 Task: Send an email with the signature Grace Jones with the subject Update on a training session and the message Please let me know if you can attend the networking event next month. from softage.8@softage.net to softage.1@softage.net and move the email from Sent Items to the folder Medical records
Action: Mouse moved to (108, 132)
Screenshot: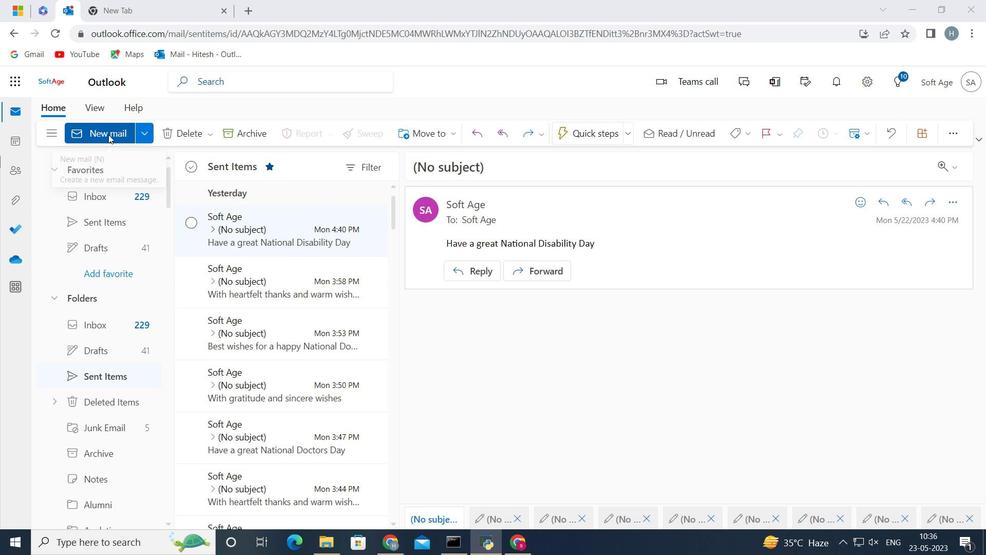 
Action: Mouse pressed left at (108, 132)
Screenshot: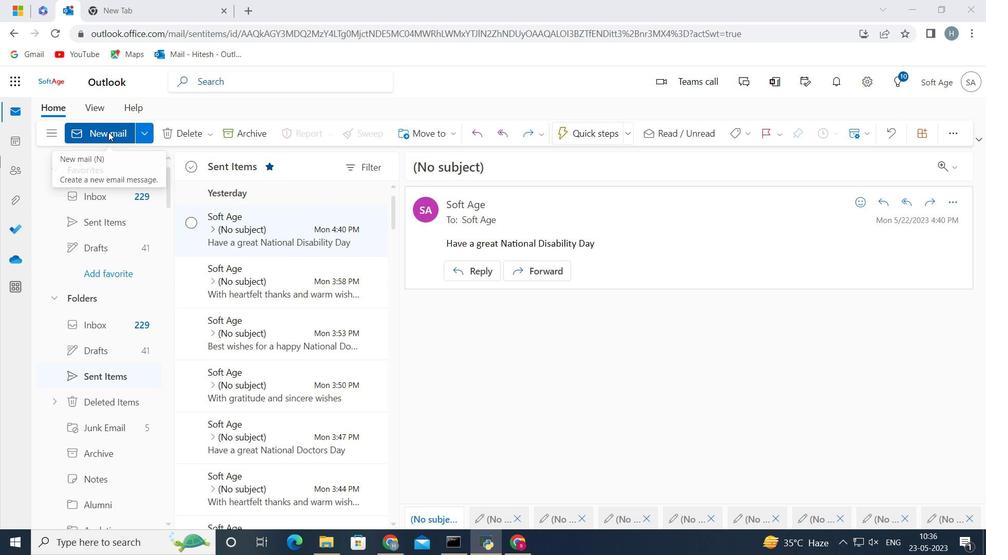 
Action: Mouse moved to (817, 132)
Screenshot: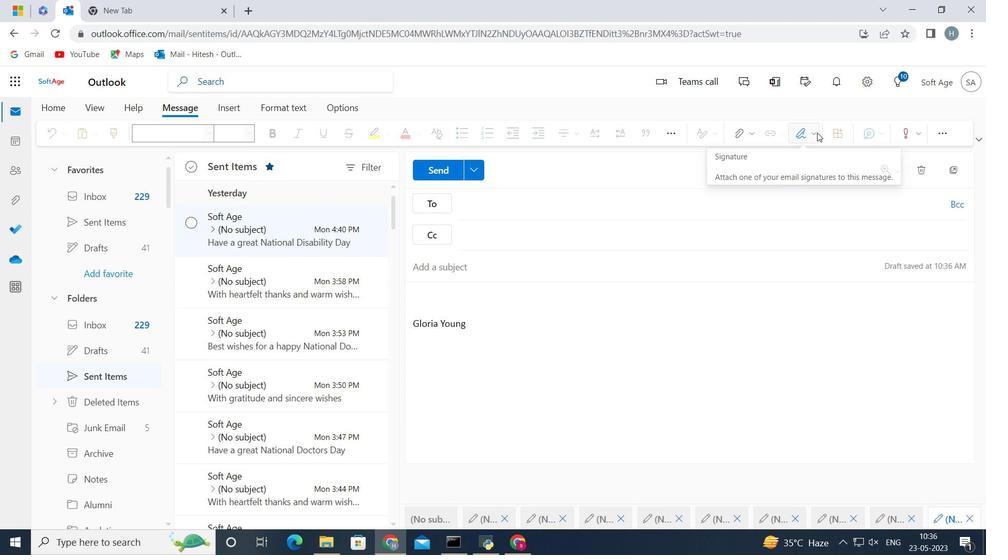 
Action: Mouse pressed left at (817, 132)
Screenshot: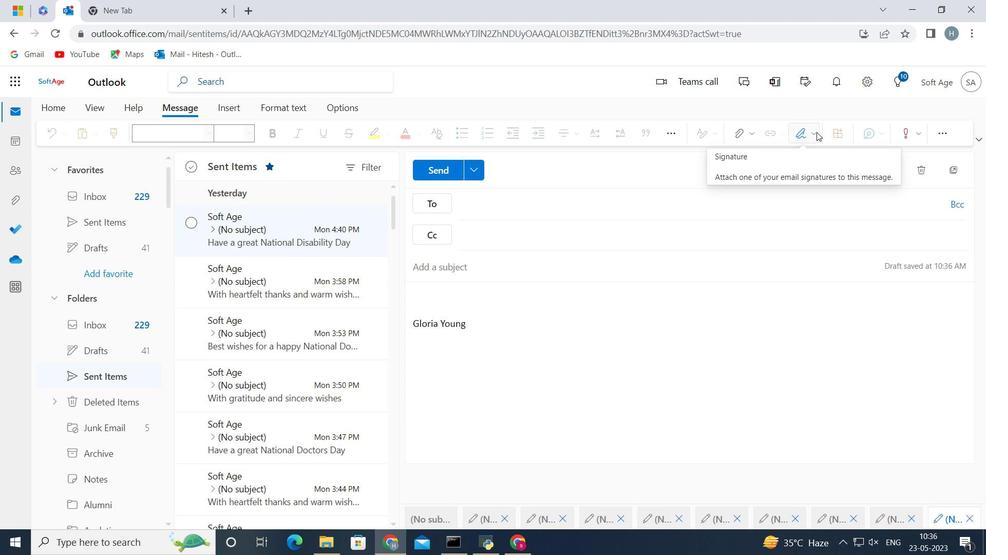 
Action: Mouse moved to (782, 184)
Screenshot: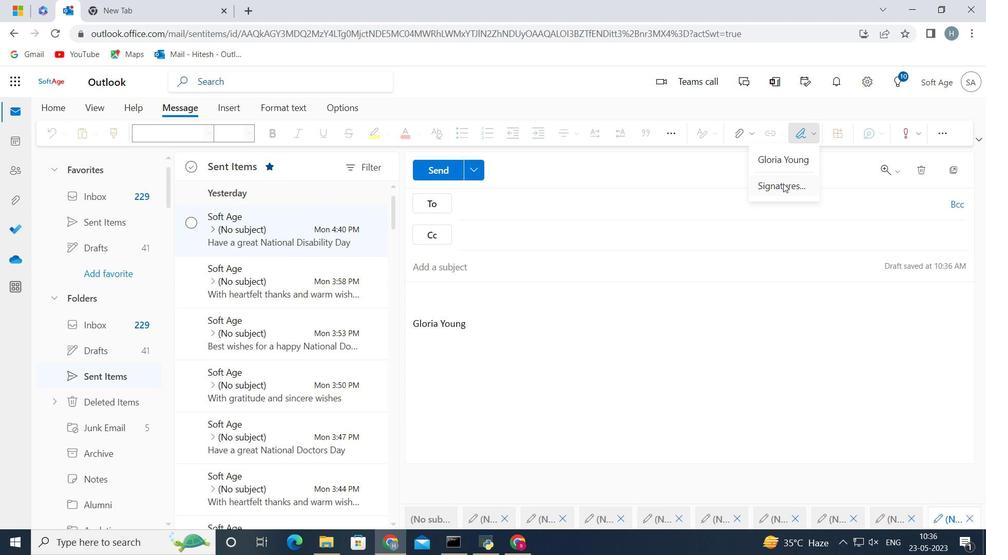 
Action: Mouse pressed left at (782, 184)
Screenshot: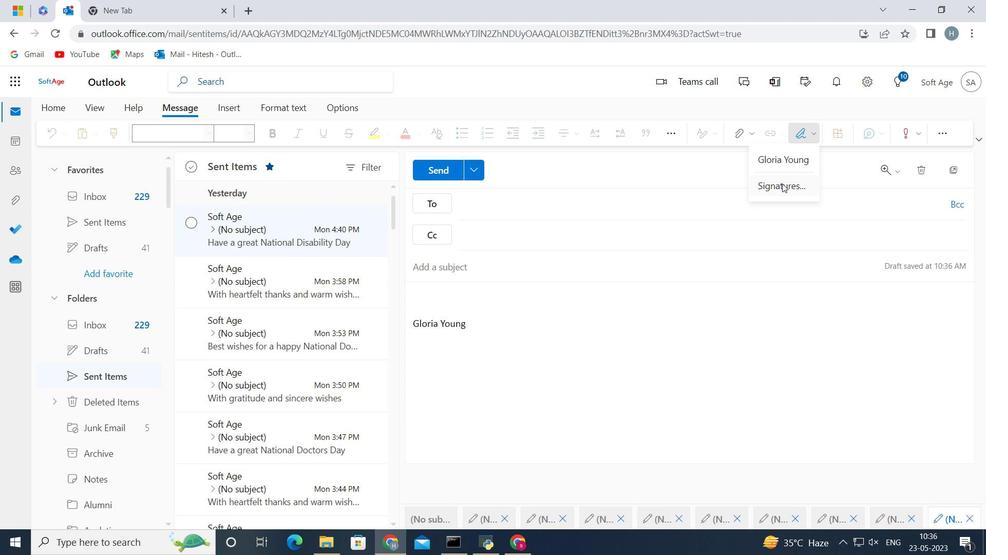 
Action: Mouse moved to (736, 231)
Screenshot: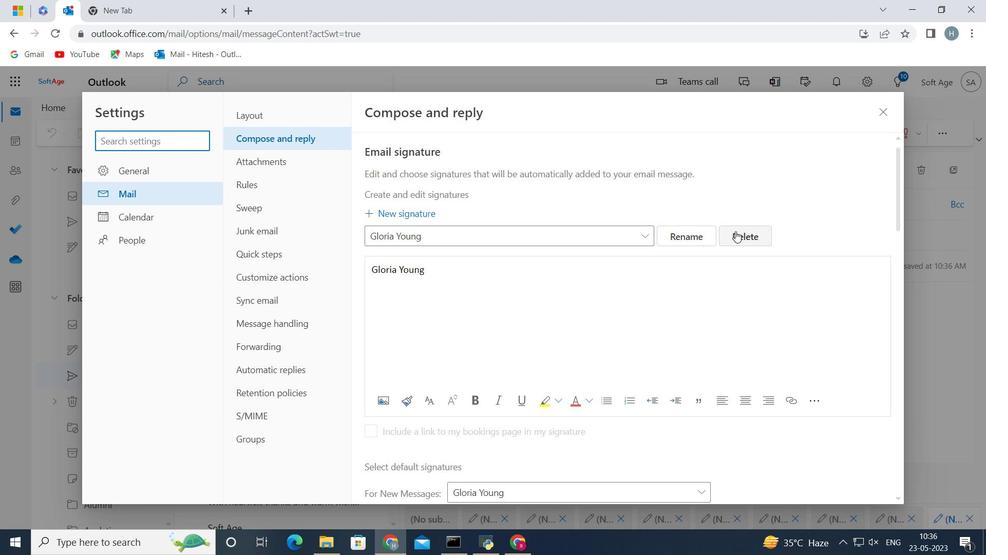 
Action: Mouse pressed left at (736, 231)
Screenshot: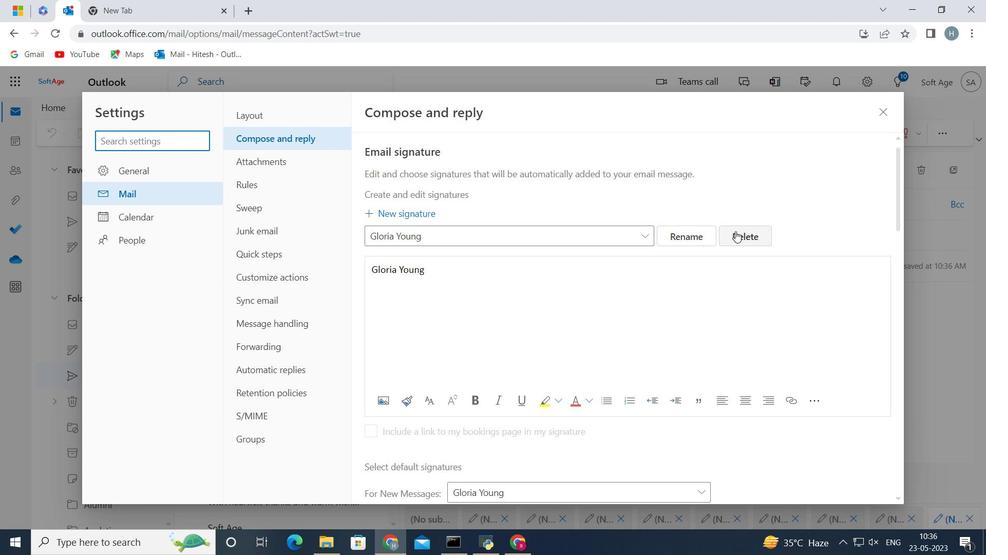 
Action: Mouse moved to (619, 236)
Screenshot: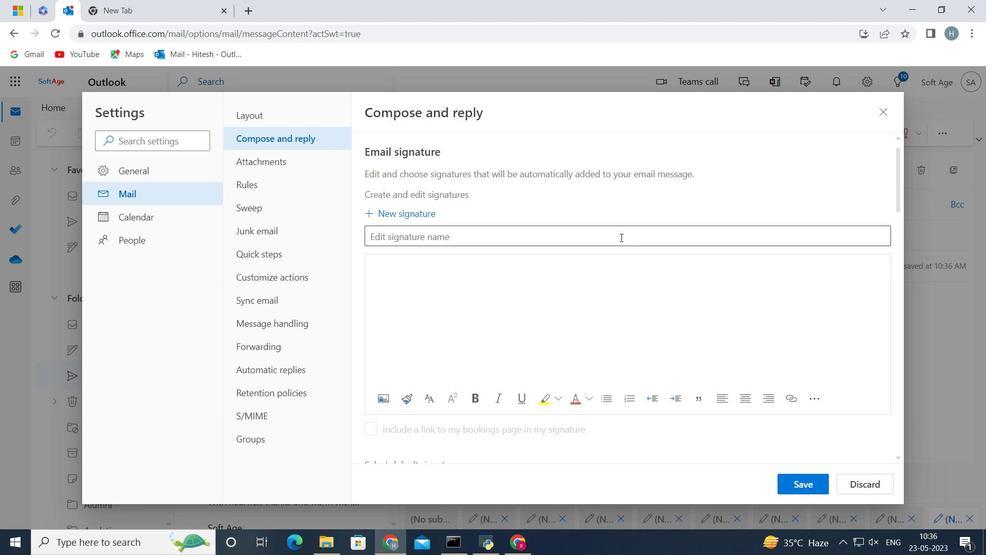 
Action: Mouse pressed left at (619, 236)
Screenshot: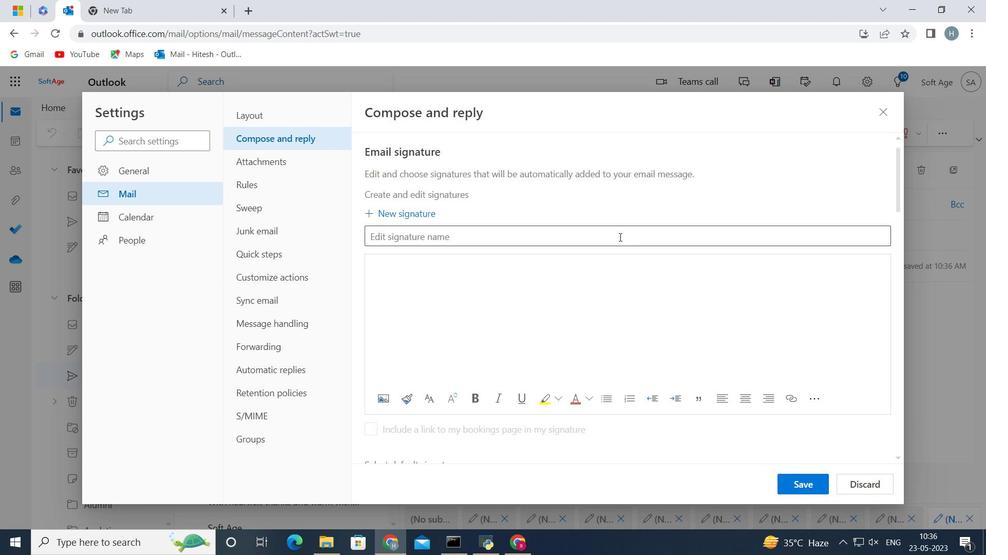 
Action: Key pressed <Key.shift><Key.shift><Key.shift><Key.shift>Grace<Key.space><Key.shift>Jones<Key.space>
Screenshot: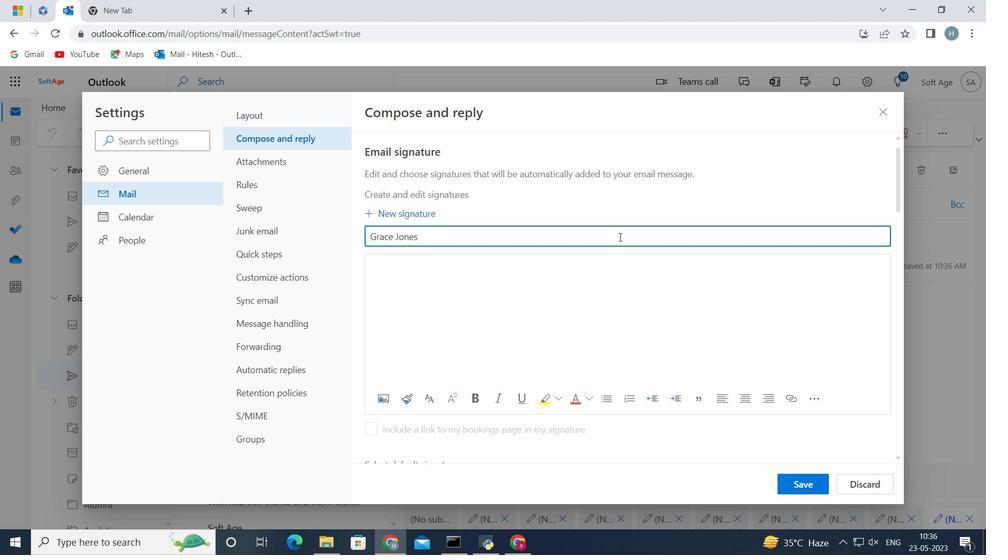 
Action: Mouse moved to (461, 269)
Screenshot: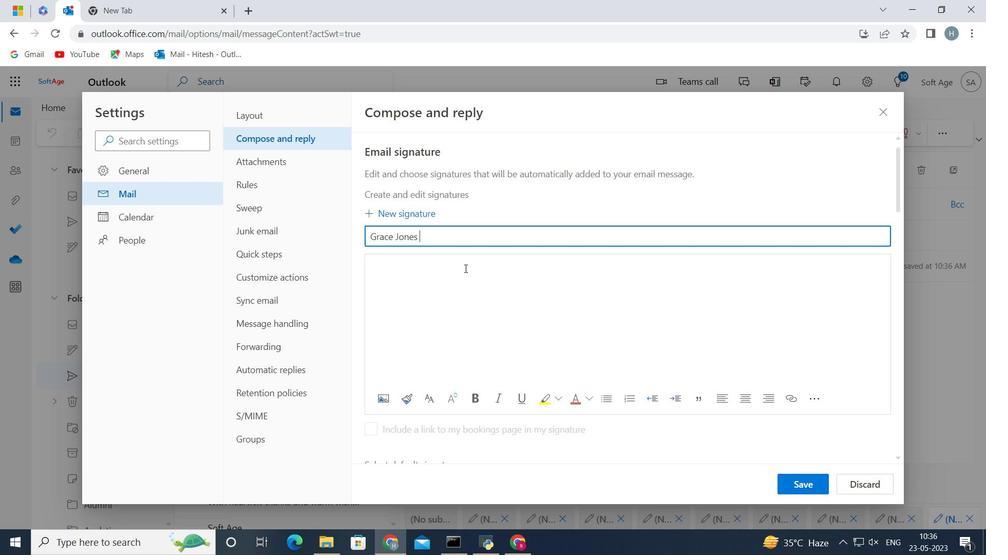 
Action: Mouse pressed left at (461, 269)
Screenshot: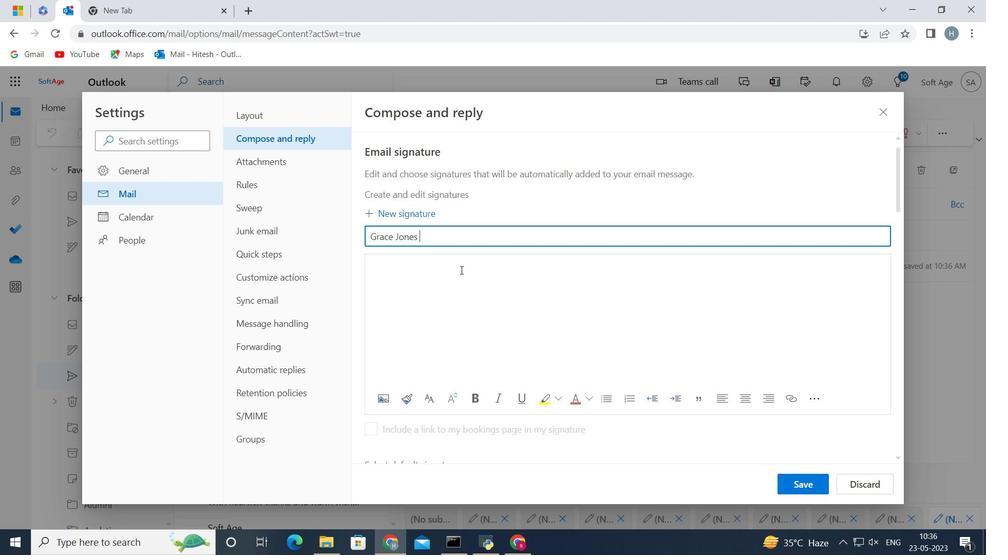 
Action: Key pressed <Key.shift><Key.shift><Key.shift><Key.shift><Key.shift><Key.shift><Key.shift>Grace<Key.space><Key.shift_r>Jones
Screenshot: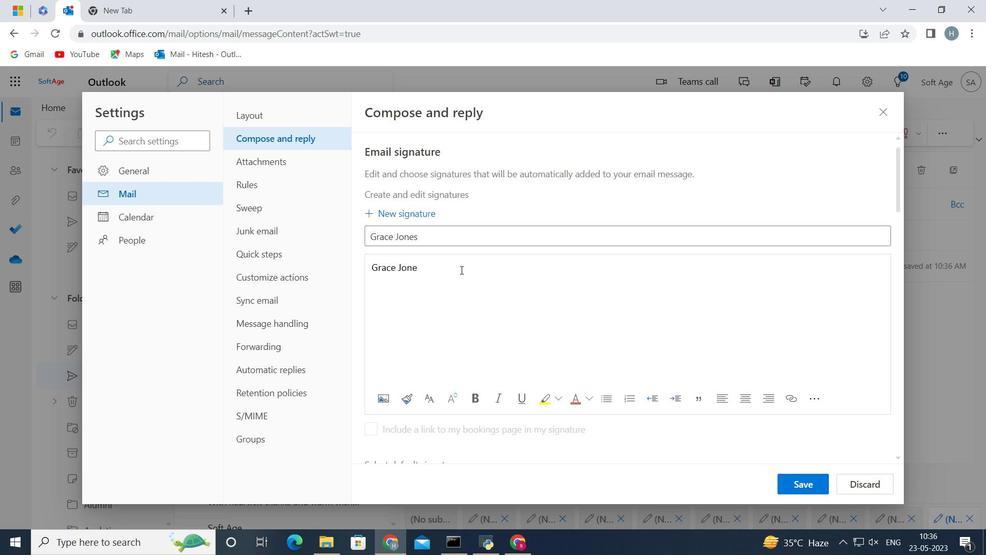 
Action: Mouse moved to (809, 483)
Screenshot: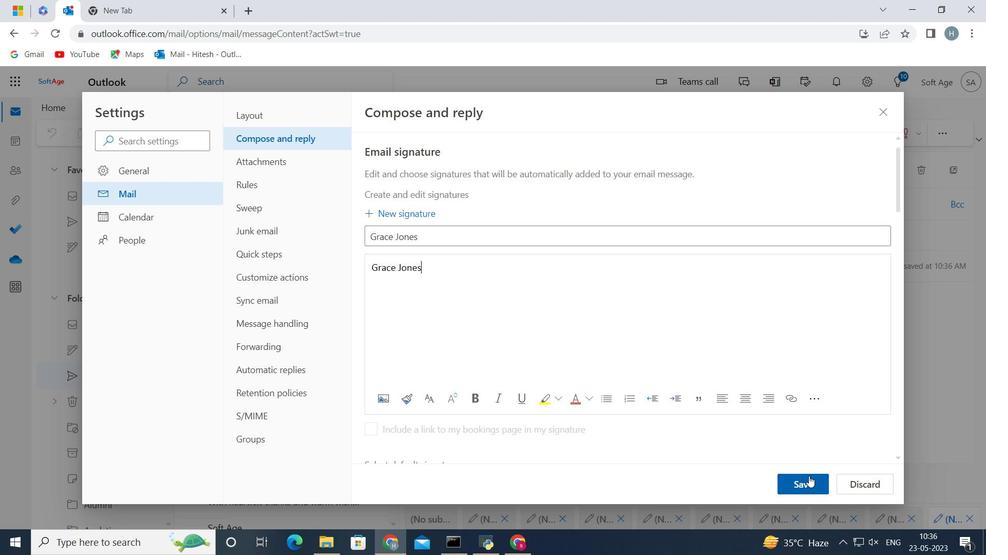 
Action: Mouse pressed left at (809, 483)
Screenshot: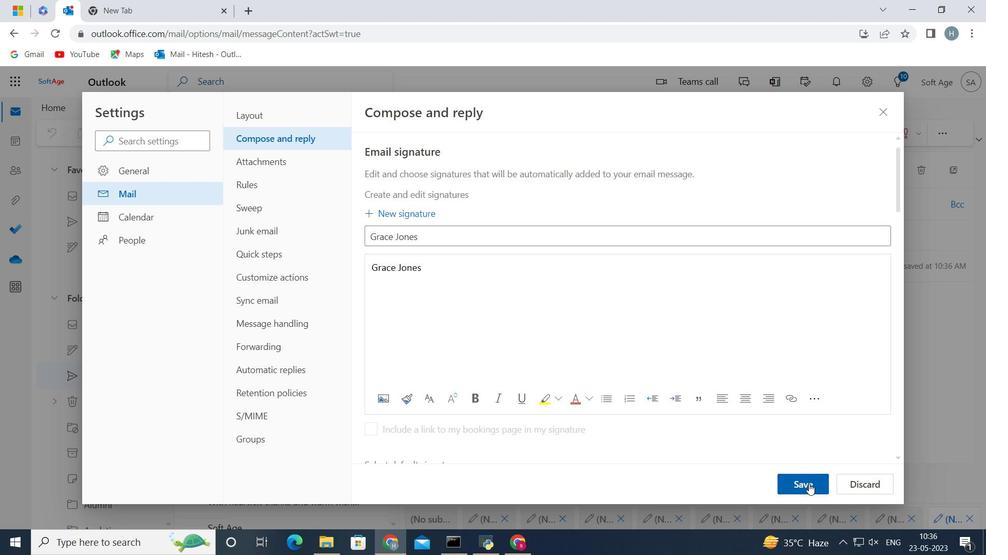 
Action: Mouse moved to (701, 282)
Screenshot: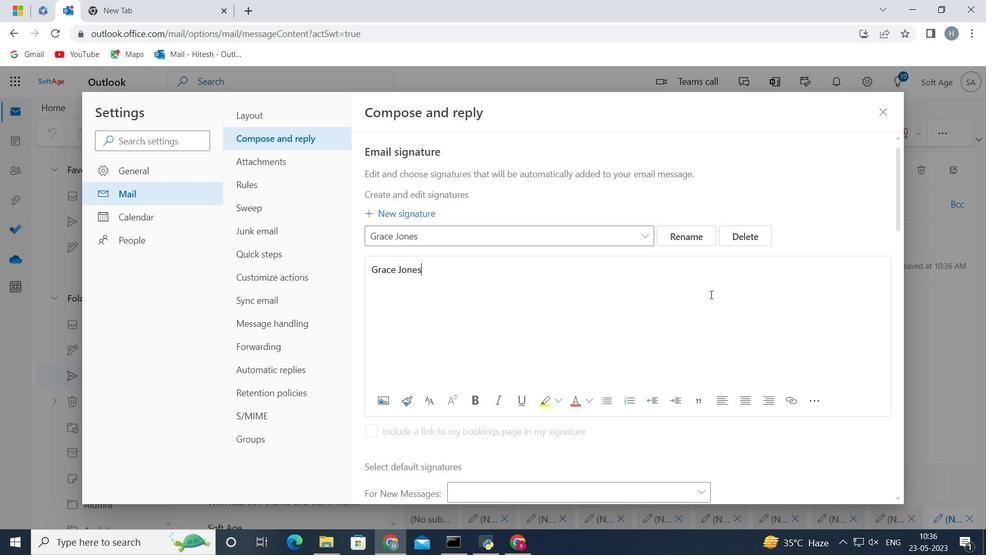 
Action: Mouse scrolled (701, 281) with delta (0, 0)
Screenshot: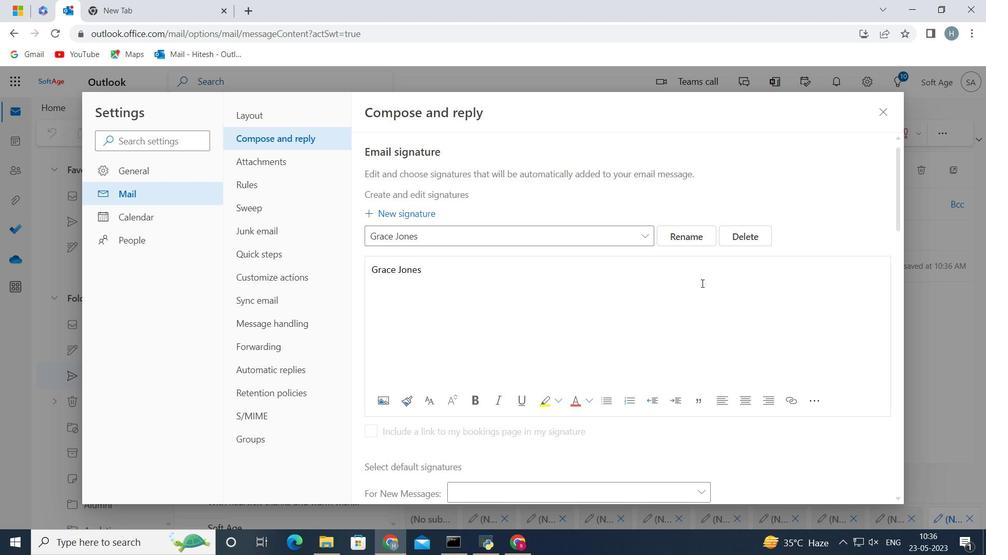 
Action: Mouse scrolled (701, 281) with delta (0, 0)
Screenshot: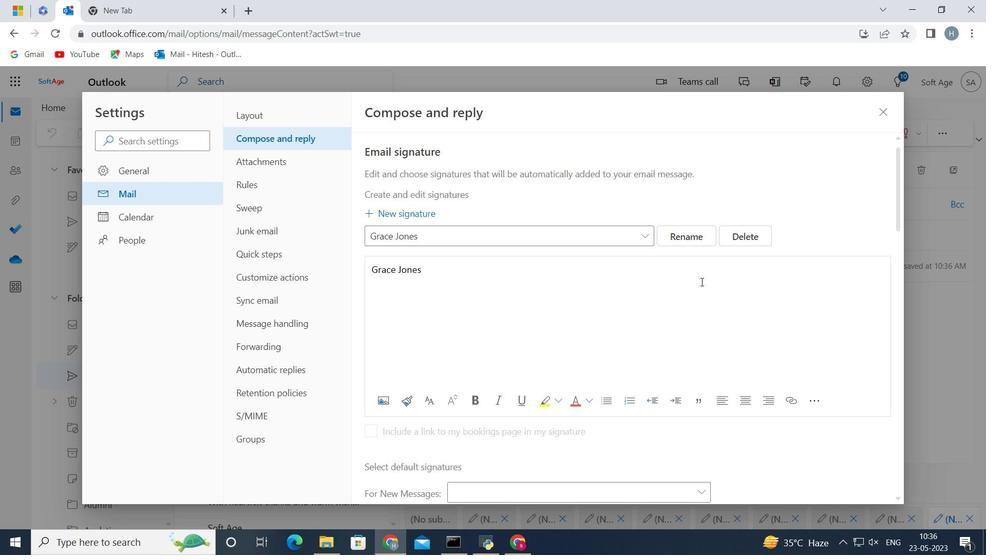 
Action: Mouse scrolled (701, 281) with delta (0, 0)
Screenshot: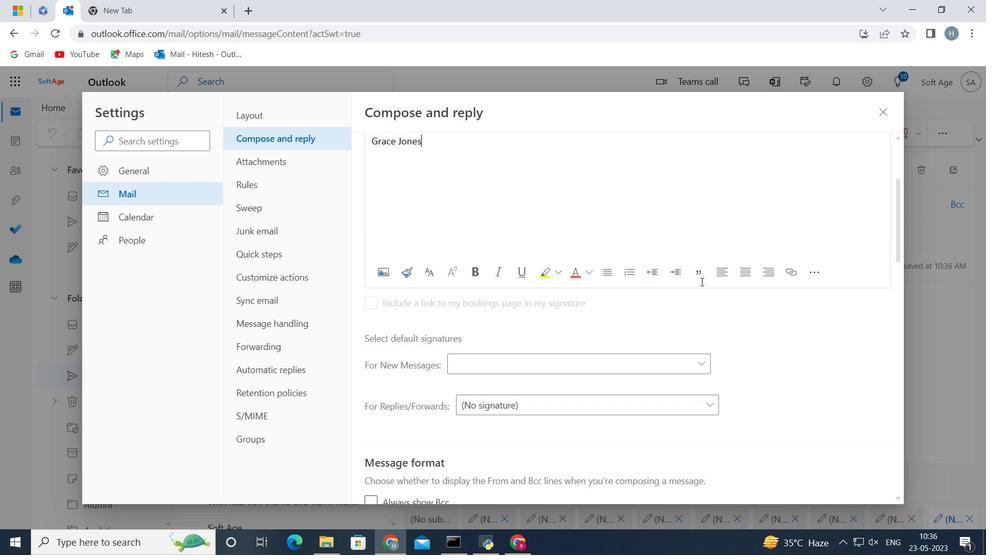 
Action: Mouse moved to (699, 298)
Screenshot: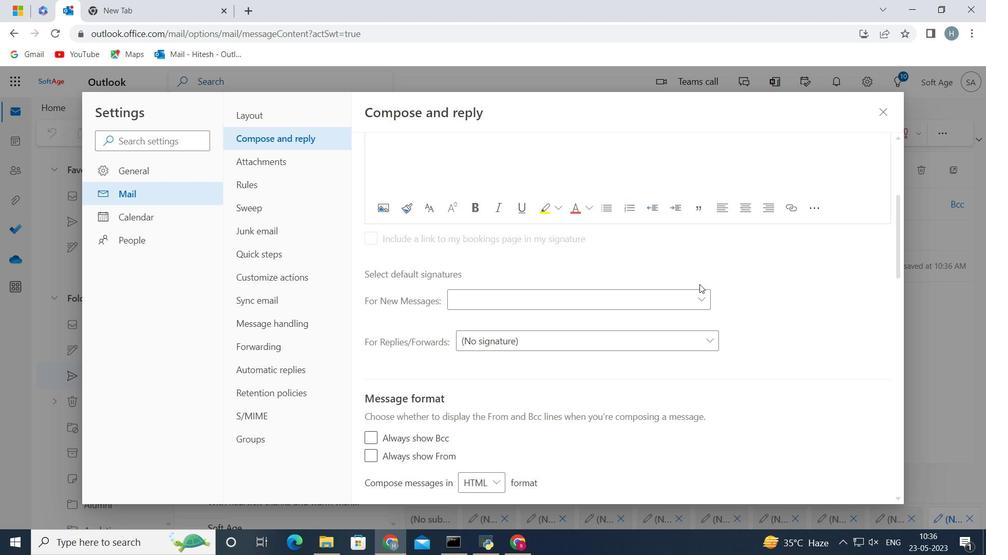
Action: Mouse pressed left at (699, 298)
Screenshot: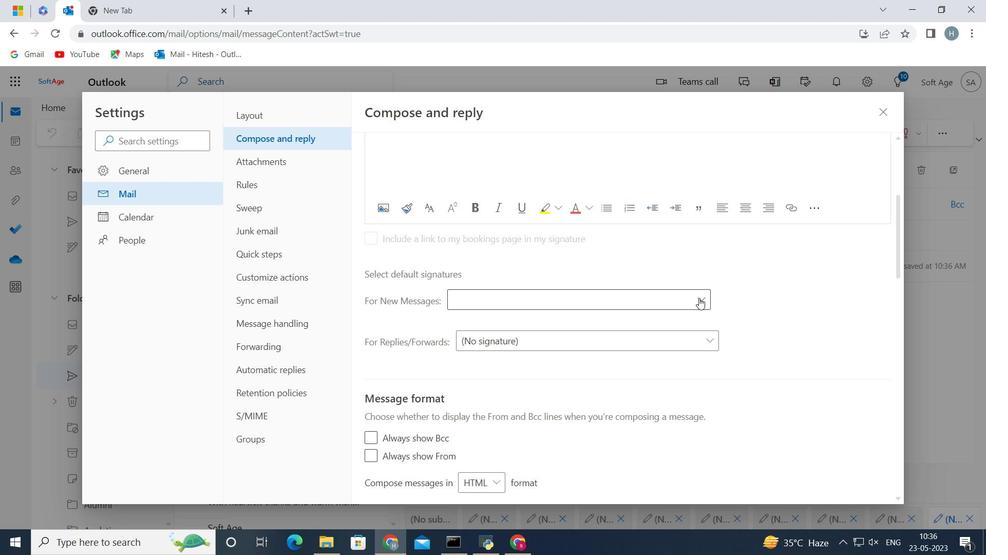 
Action: Mouse moved to (674, 344)
Screenshot: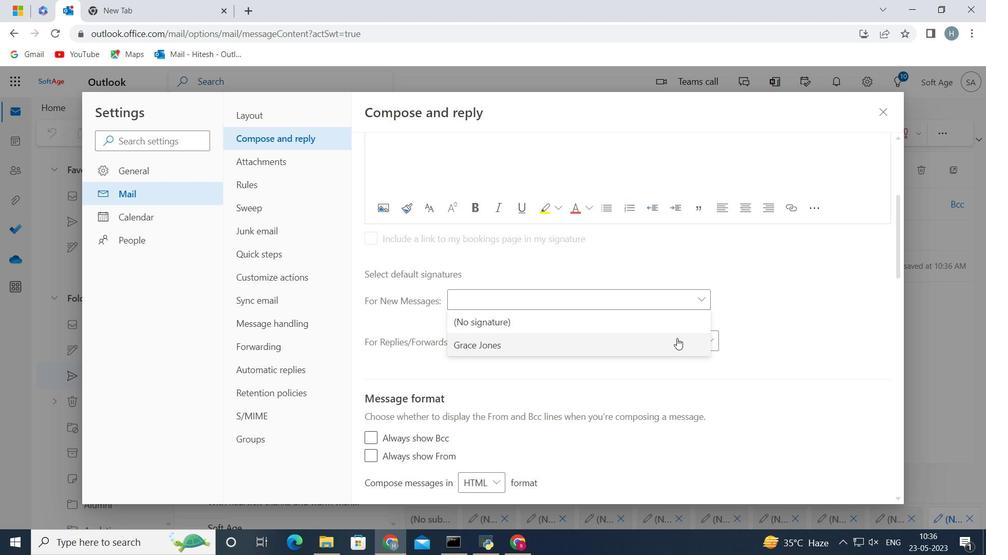 
Action: Mouse pressed left at (674, 344)
Screenshot: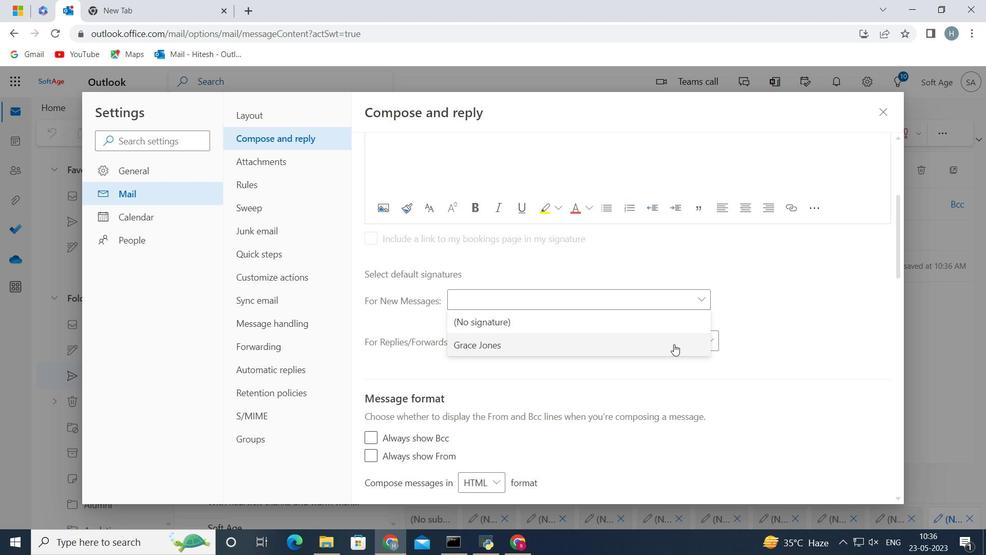 
Action: Mouse moved to (791, 483)
Screenshot: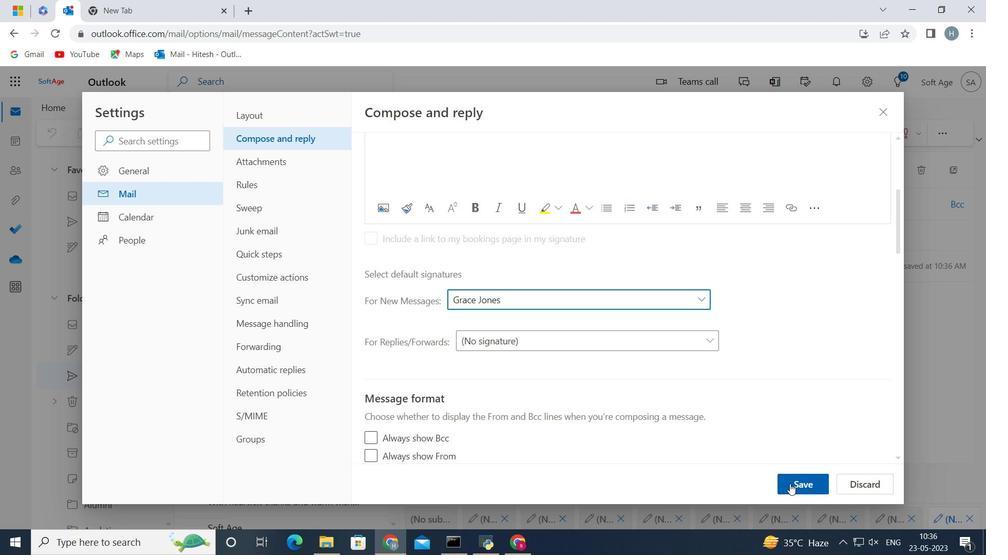 
Action: Mouse pressed left at (791, 483)
Screenshot: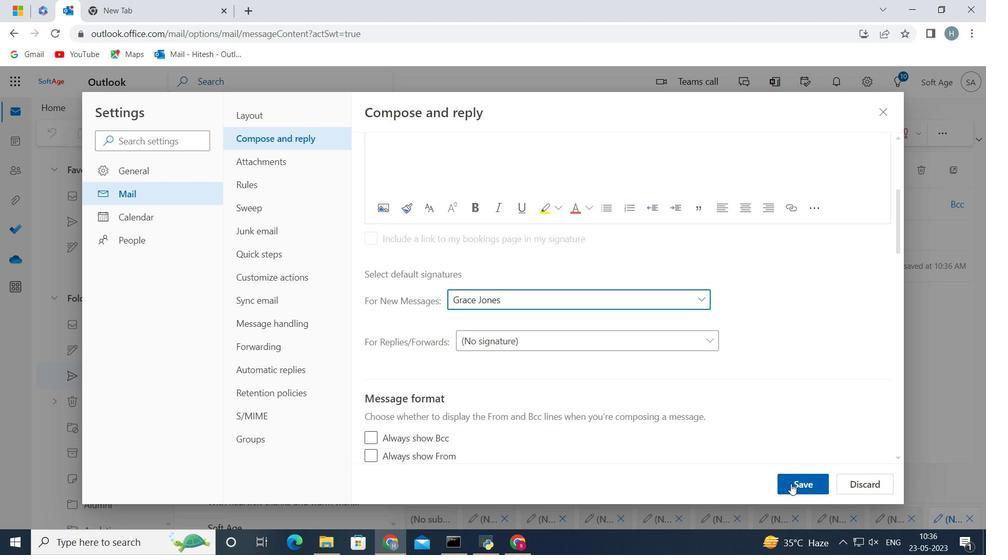 
Action: Mouse moved to (886, 112)
Screenshot: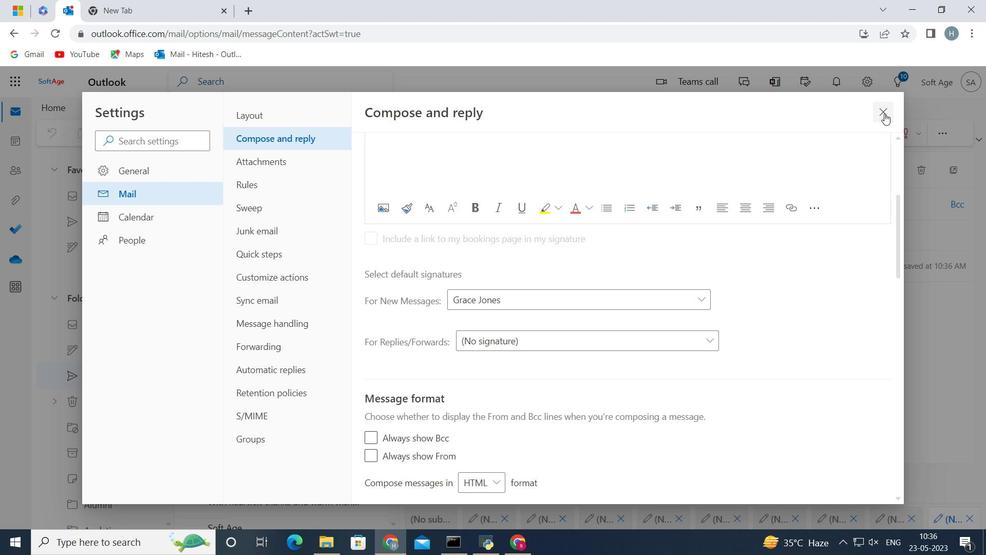 
Action: Mouse pressed left at (886, 112)
Screenshot: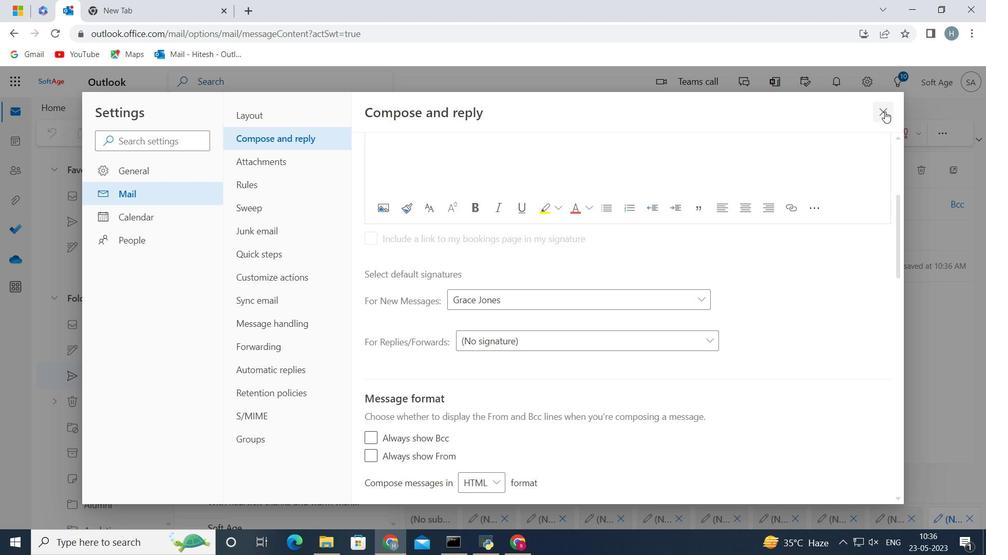 
Action: Mouse moved to (473, 271)
Screenshot: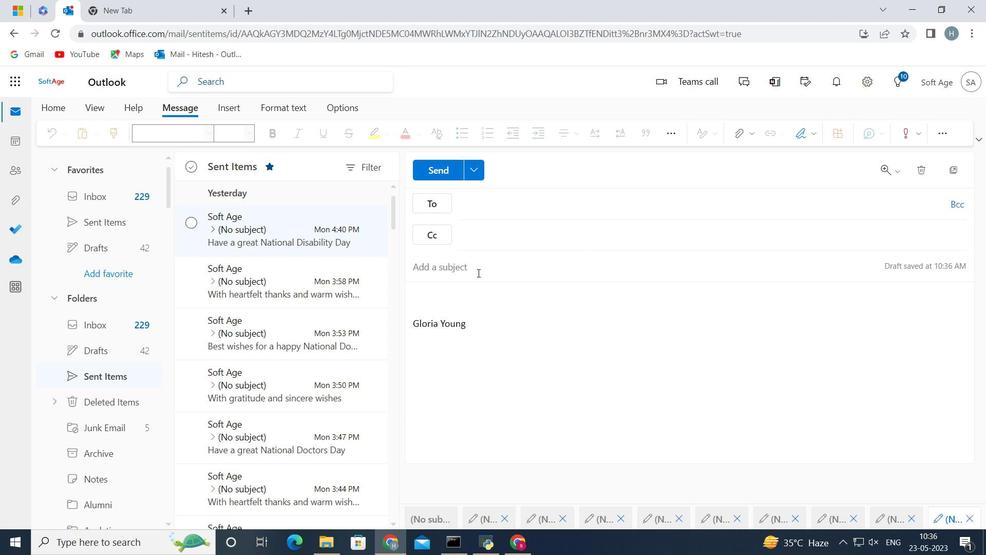 
Action: Mouse pressed left at (473, 271)
Screenshot: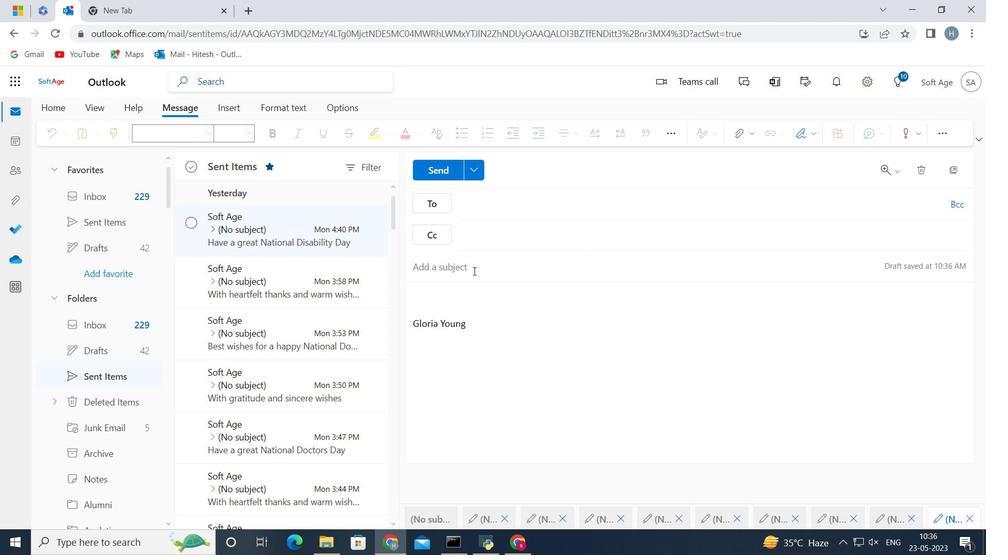 
Action: Key pressed <Key.shift>Update<Key.space>on<Key.space>a<Key.space>training<Key.space>session<Key.space>
Screenshot: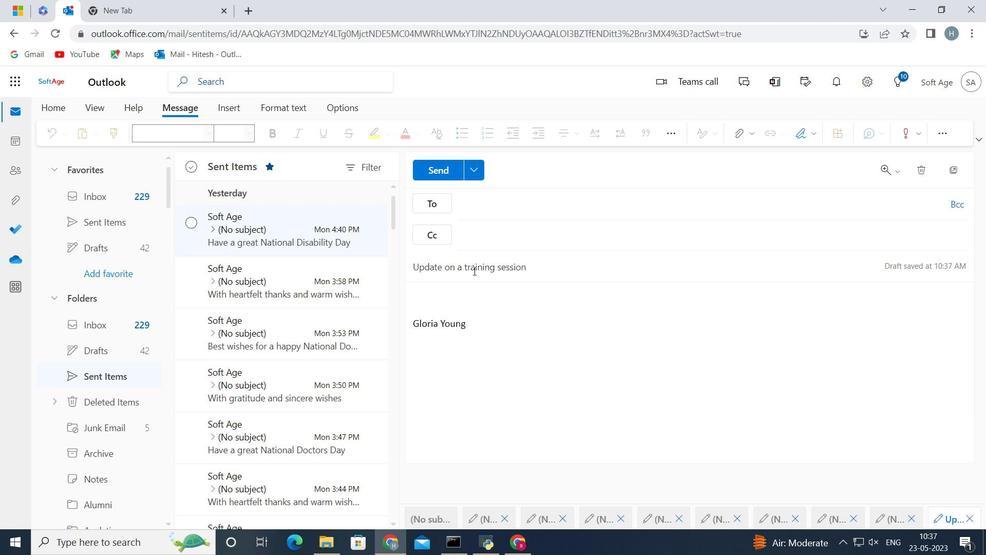 
Action: Mouse moved to (488, 323)
Screenshot: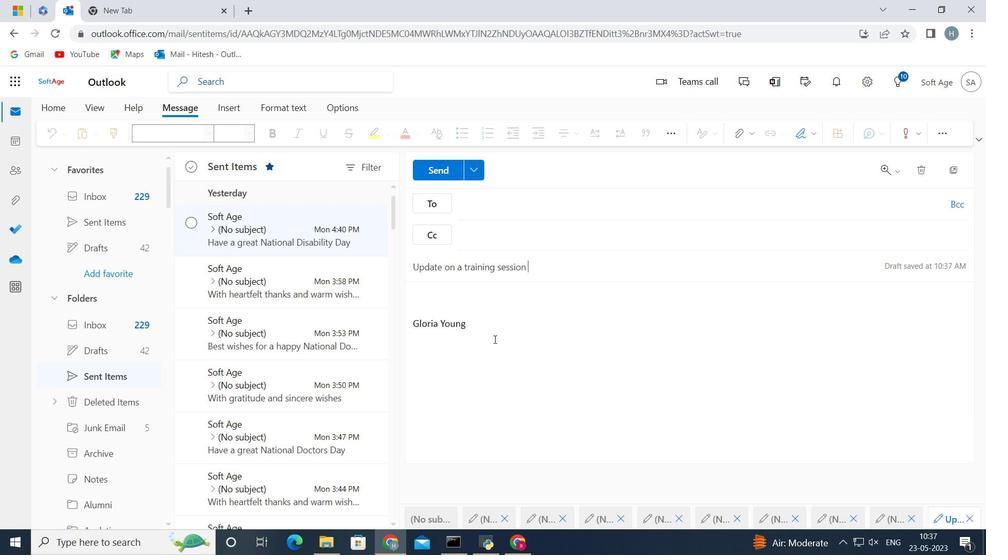 
Action: Mouse pressed left at (488, 323)
Screenshot: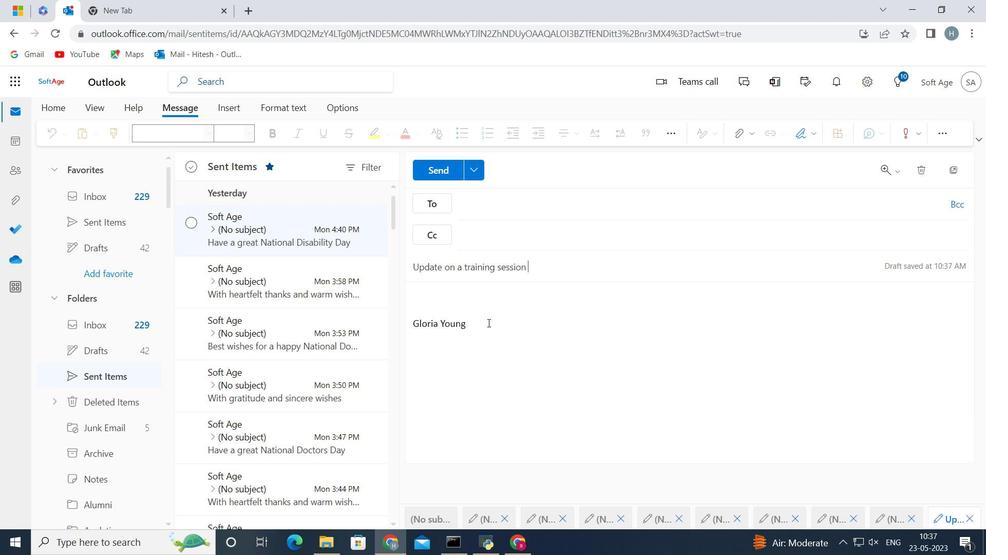 
Action: Key pressed <Key.backspace><Key.backspace><Key.backspace><Key.backspace><Key.backspace><Key.backspace><Key.backspace><Key.backspace><Key.backspace><Key.backspace><Key.backspace><Key.backspace><Key.backspace><Key.backspace><Key.backspace><Key.backspace><Key.backspace><Key.backspace><Key.backspace><Key.backspace><Key.backspace><Key.backspace><Key.backspace><Key.backspace><Key.shift>PLEASE<Key.space>LET<Key.space>ME<Key.space>KNOW<Key.space>IF<Key.space>YOU<Key.space>CAN<Key.space>ATTEND<Key.space>THE<Key.space>NWTWORKING<Key.space>EVENT<Key.space>N<Key.backspace><Key.backspace><Key.backspace><Key.backspace><Key.backspace><Key.backspace><Key.backspace><Key.backspace><Key.backspace><Key.backspace><Key.backspace><Key.backspace><Key.backspace><Key.backspace><Key.backspace><Key.backspace><Key.backspace>ETWORKING<Key.space>EVENT<Key.space>NEXT<Key.space>MONTH<Key.space>
Screenshot: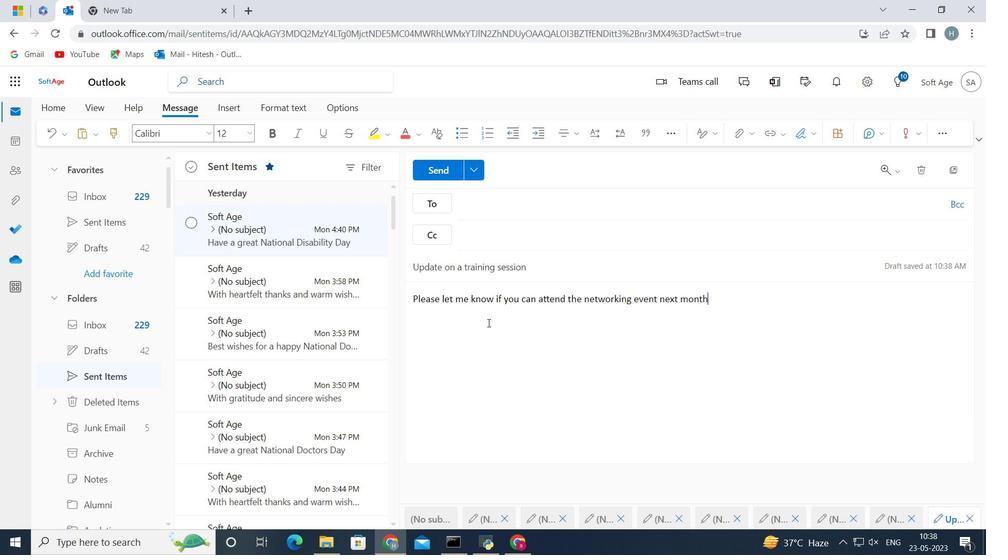 
Action: Mouse moved to (489, 206)
Screenshot: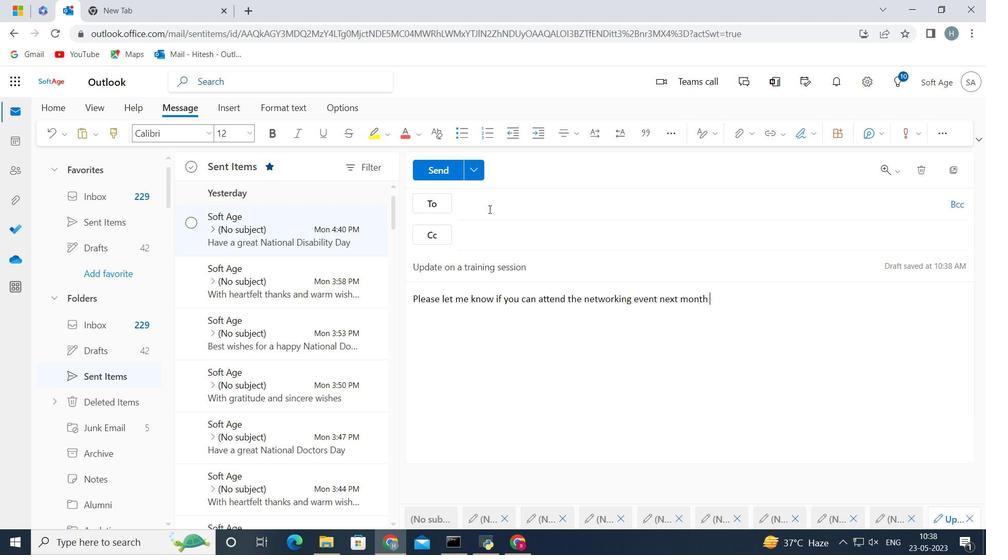 
Action: Mouse pressed left at (489, 206)
Screenshot: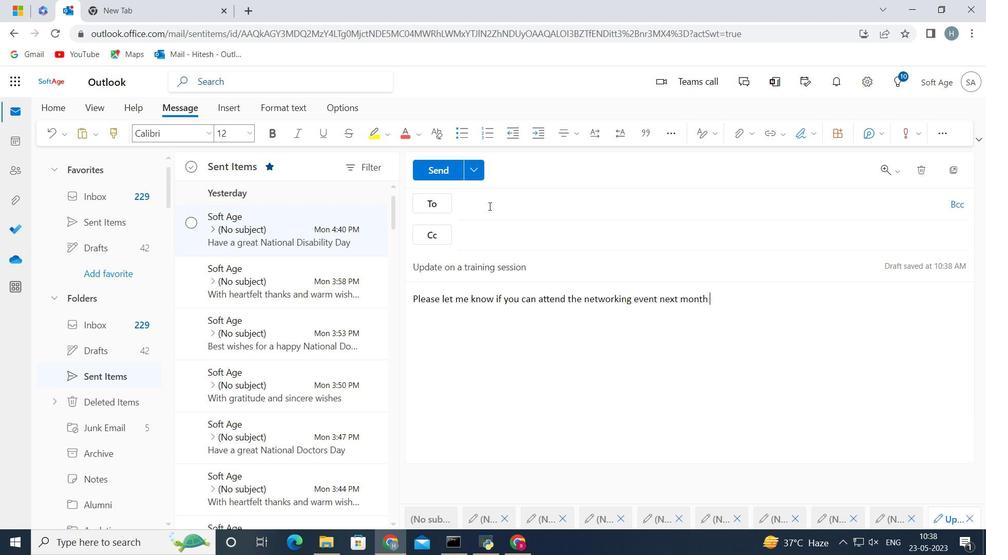 
Action: Key pressed SOFTAGE.1<Key.shift>@softage.net
Screenshot: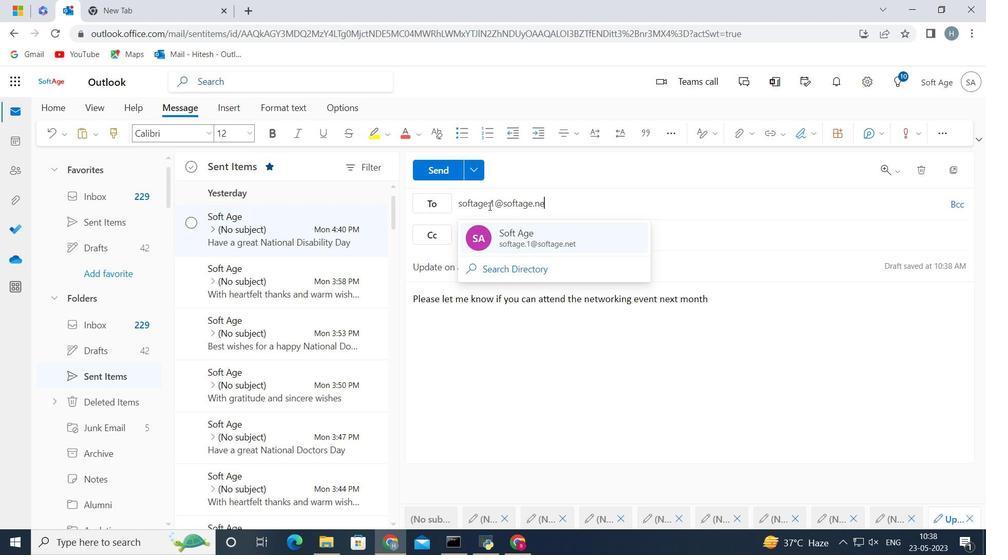 
Action: Mouse moved to (517, 234)
Screenshot: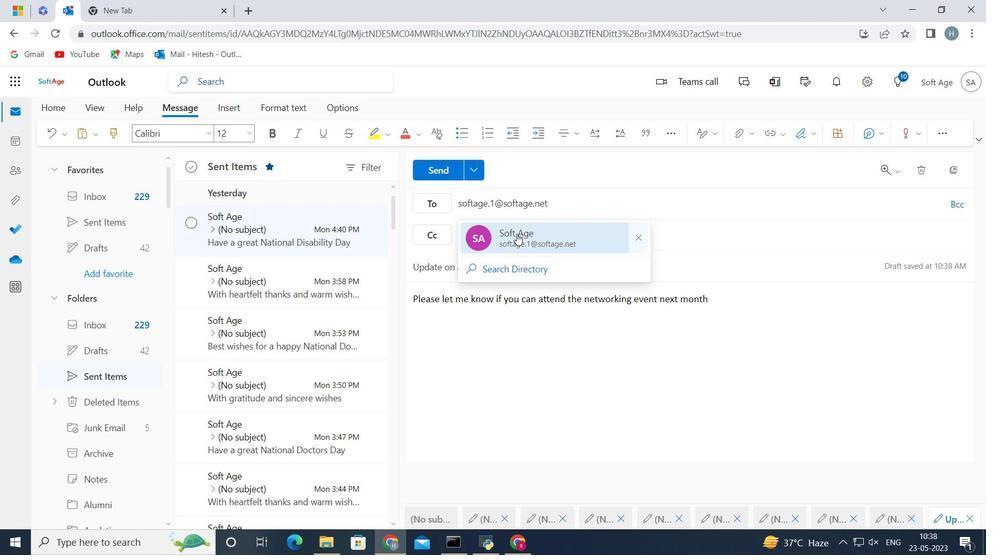 
Action: Mouse pressed left at (517, 234)
Screenshot: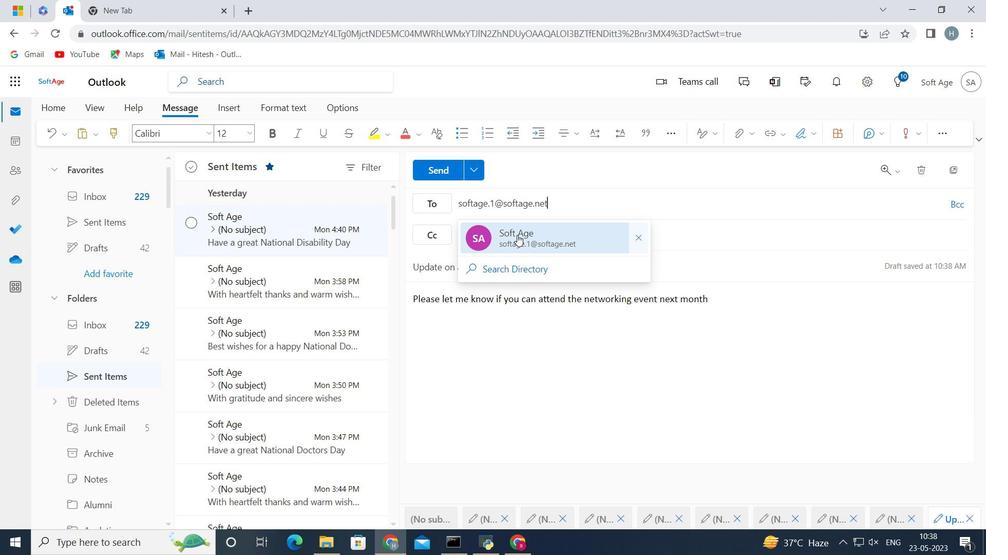 
Action: Mouse moved to (442, 172)
Screenshot: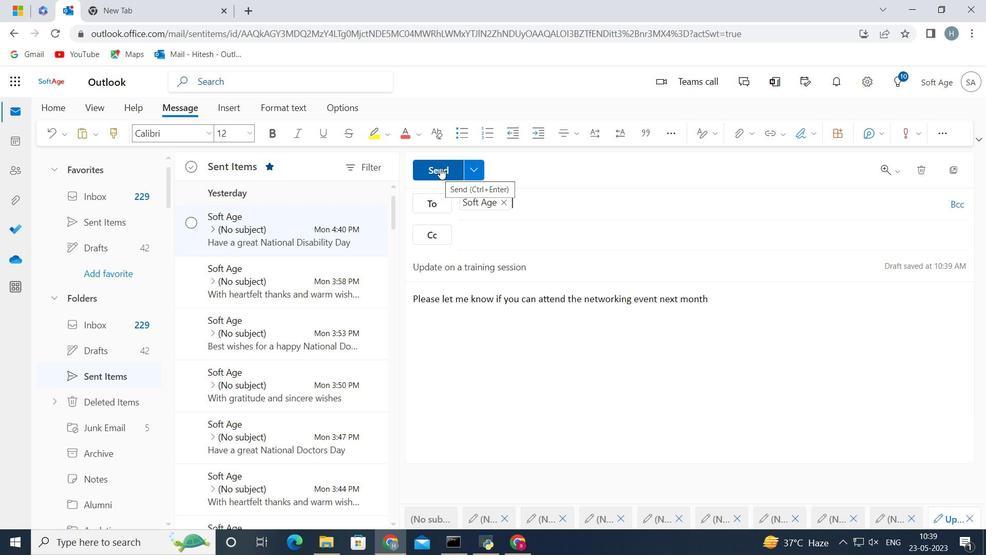 
Action: Mouse pressed left at (442, 172)
Screenshot: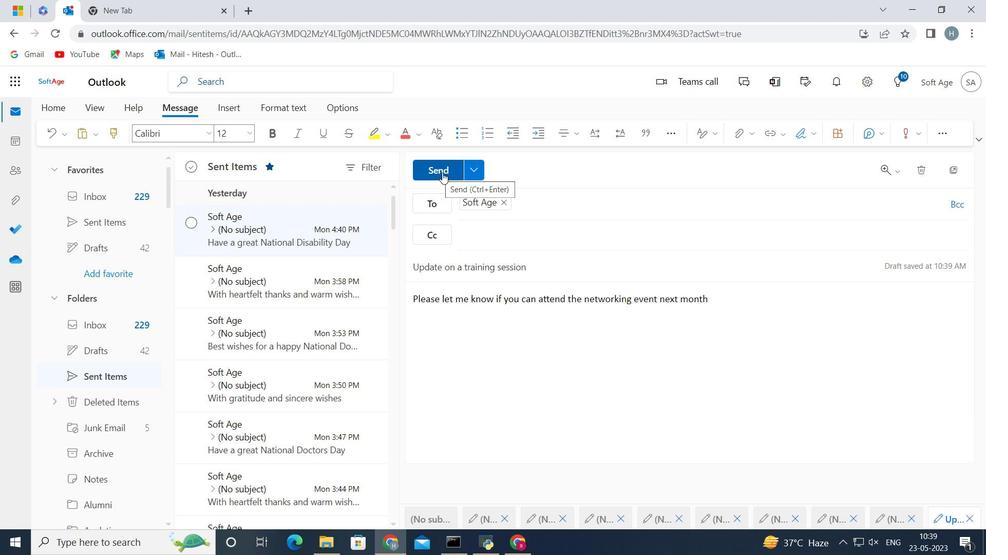 
Action: Mouse moved to (291, 222)
Screenshot: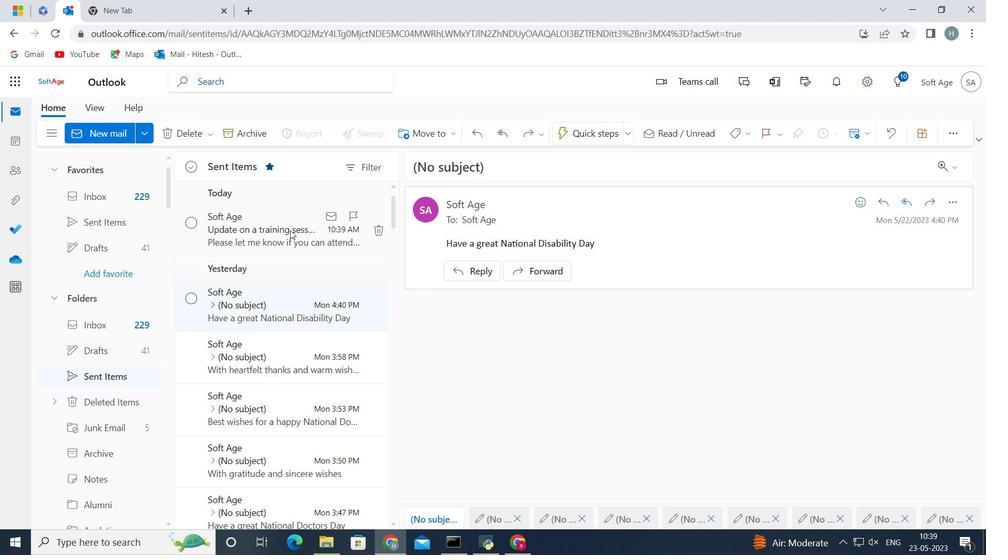 
Action: Mouse pressed left at (291, 222)
Screenshot: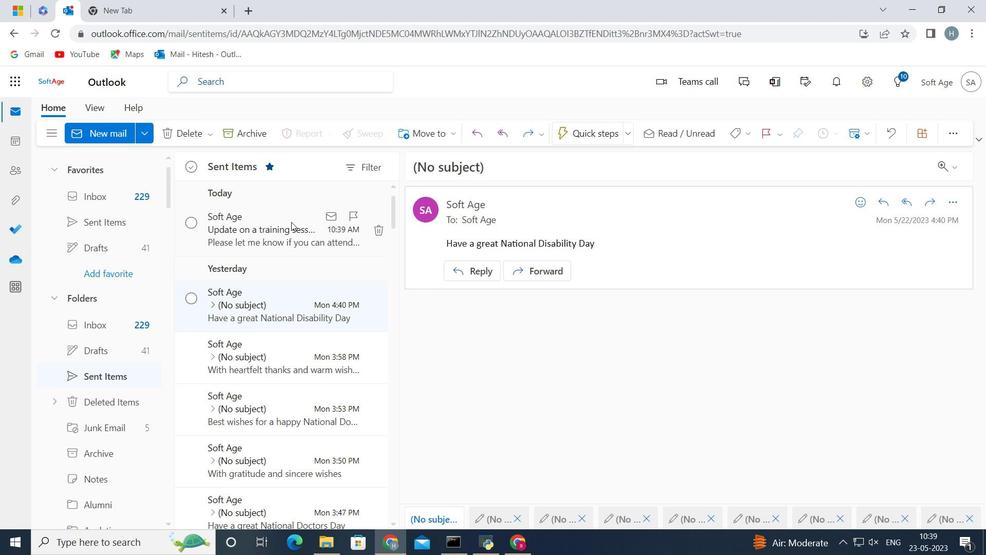 
Action: Mouse moved to (423, 138)
Screenshot: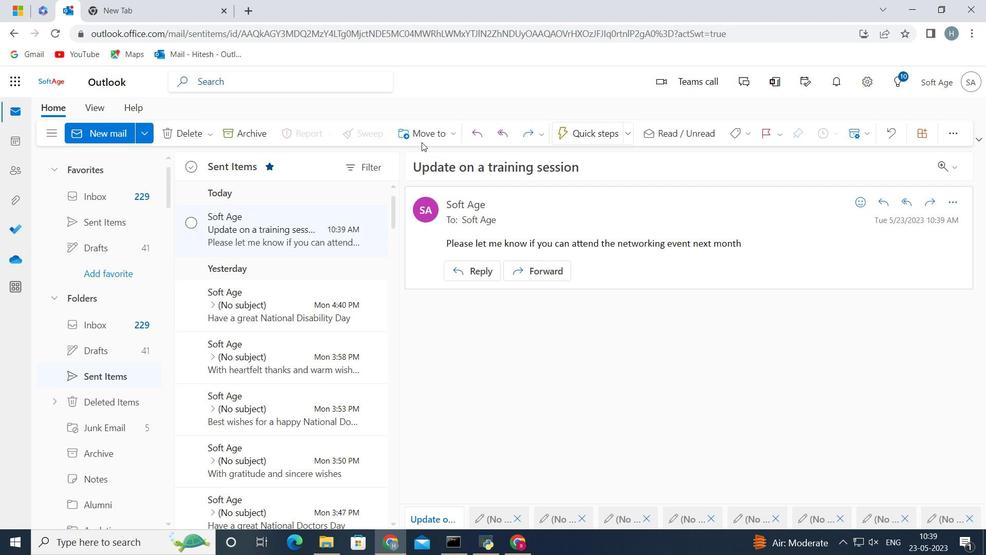 
Action: Mouse pressed left at (423, 138)
Screenshot: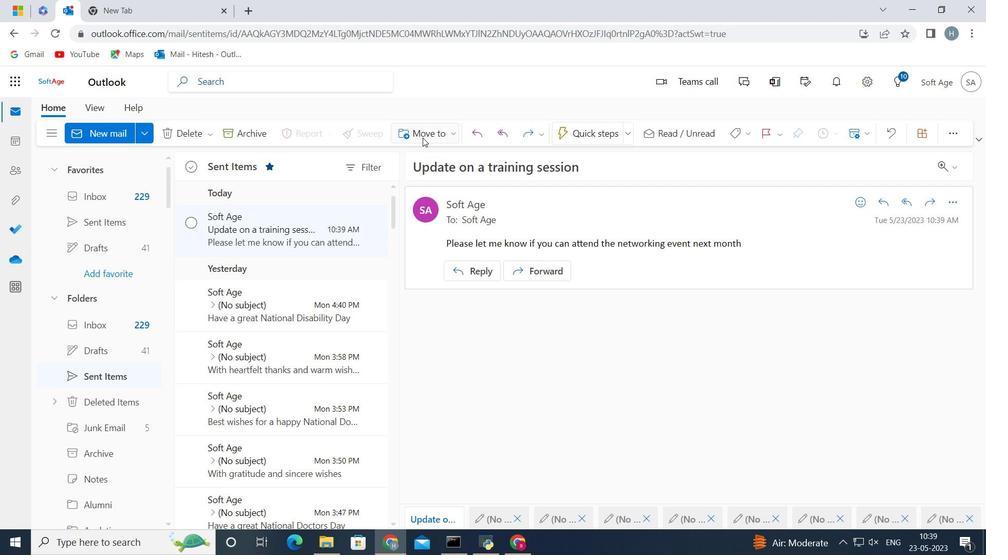 
Action: Mouse moved to (428, 157)
Screenshot: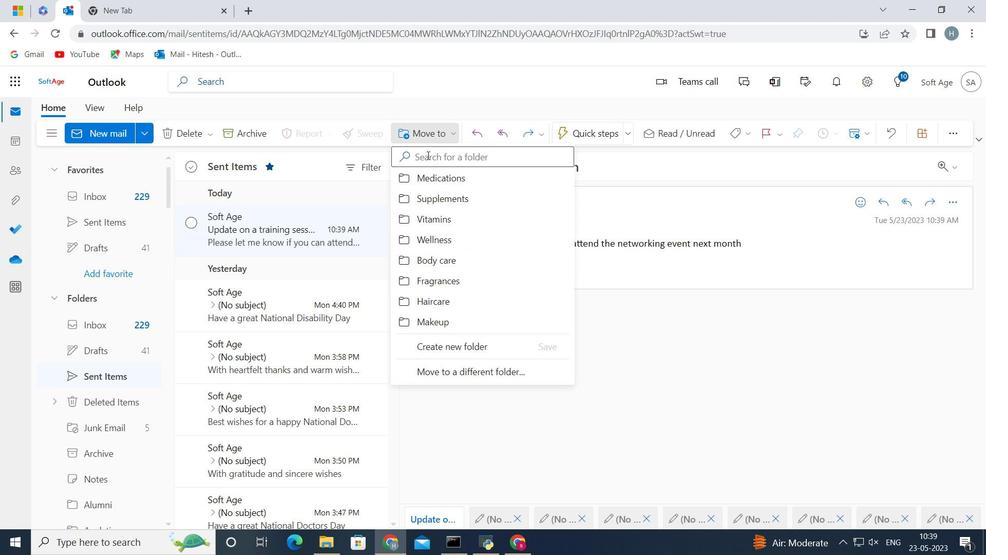 
Action: Mouse pressed left at (428, 157)
Screenshot: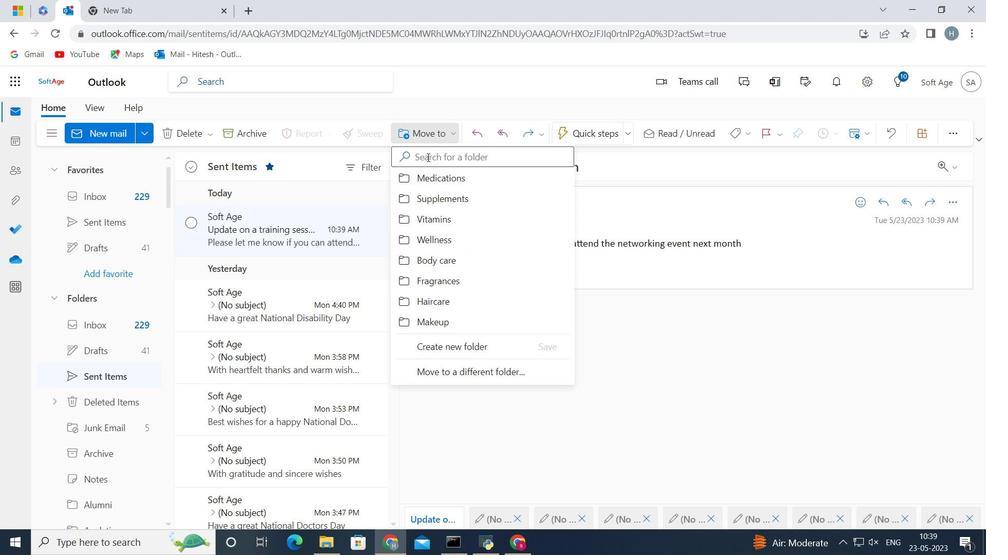 
Action: Mouse moved to (426, 158)
Screenshot: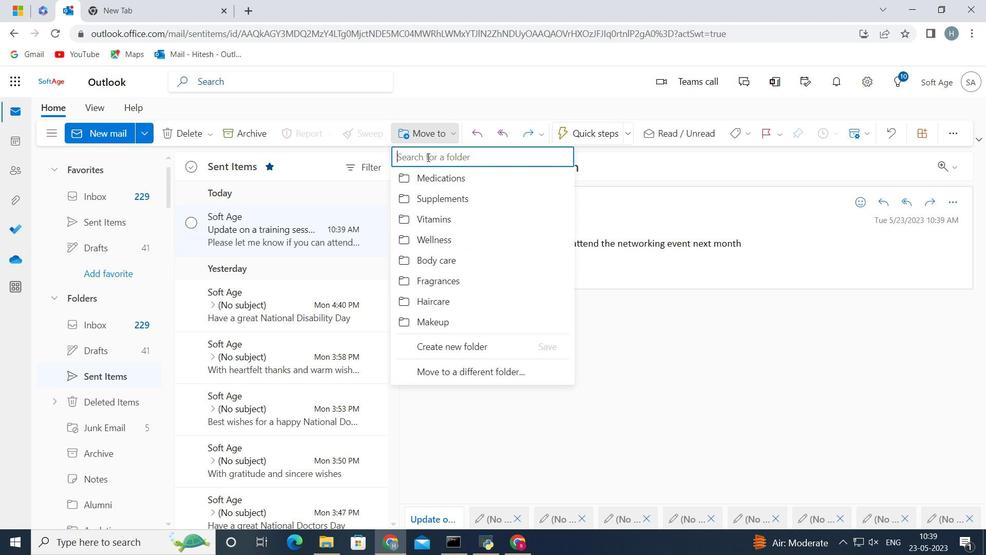 
Action: Key pressed <Key.shift>Medical<Key.space>records
Screenshot: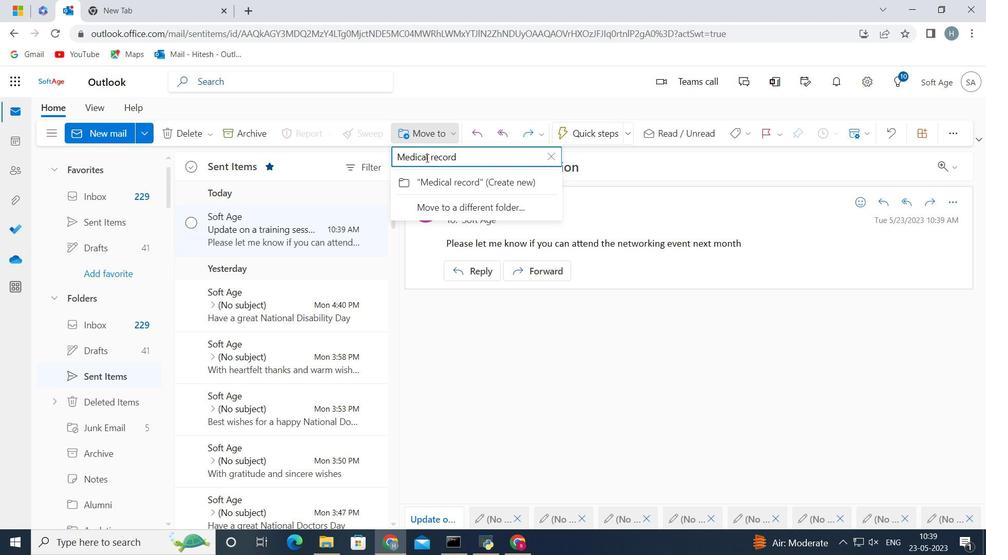 
Action: Mouse moved to (402, 181)
Screenshot: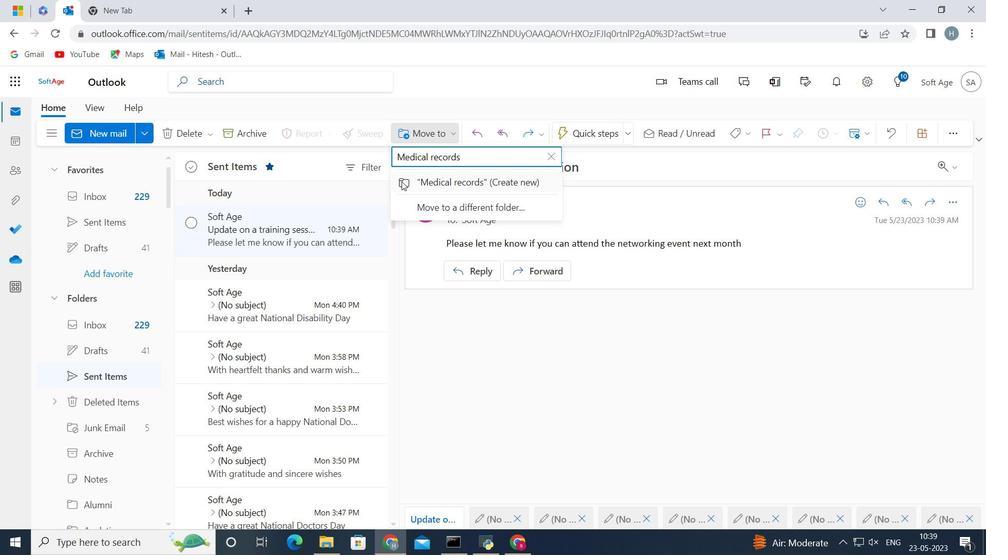 
Action: Mouse pressed left at (402, 181)
Screenshot: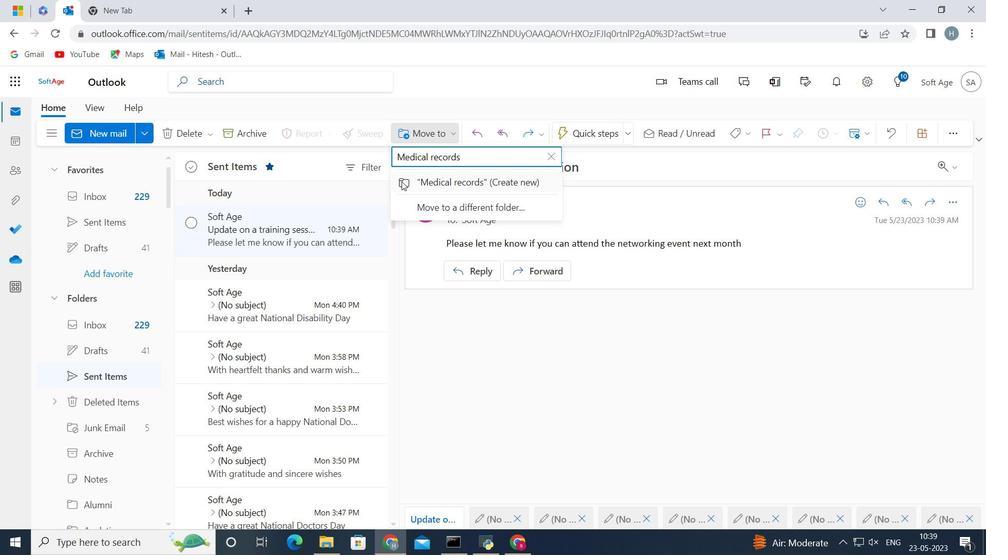 
Action: Mouse moved to (472, 352)
Screenshot: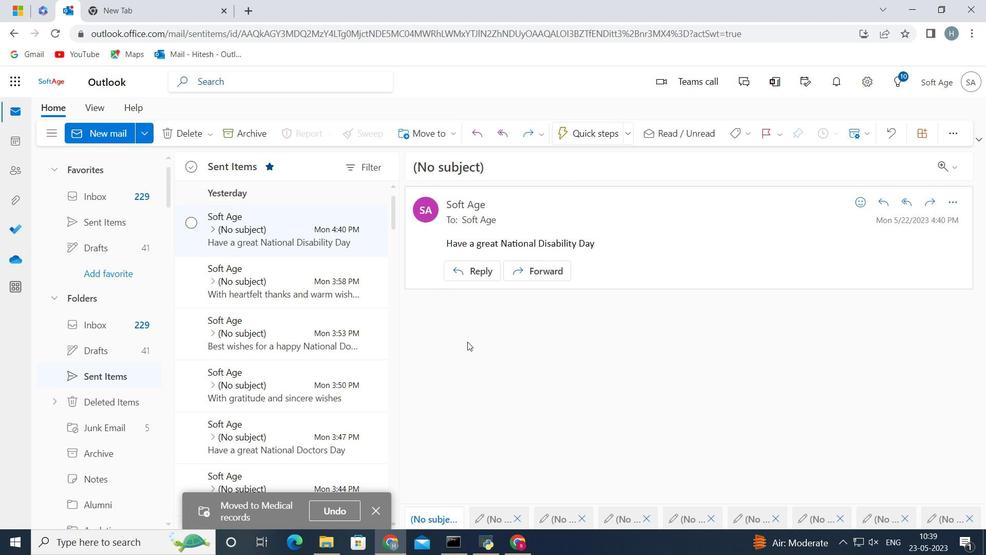 
